 Task: Create a task  Add support for offline messaging and chat , assign it to team member softage.7@softage.net in the project WinTech and update the status of the task to  On Track  , set the priority of the task to Low.
Action: Mouse moved to (35, 372)
Screenshot: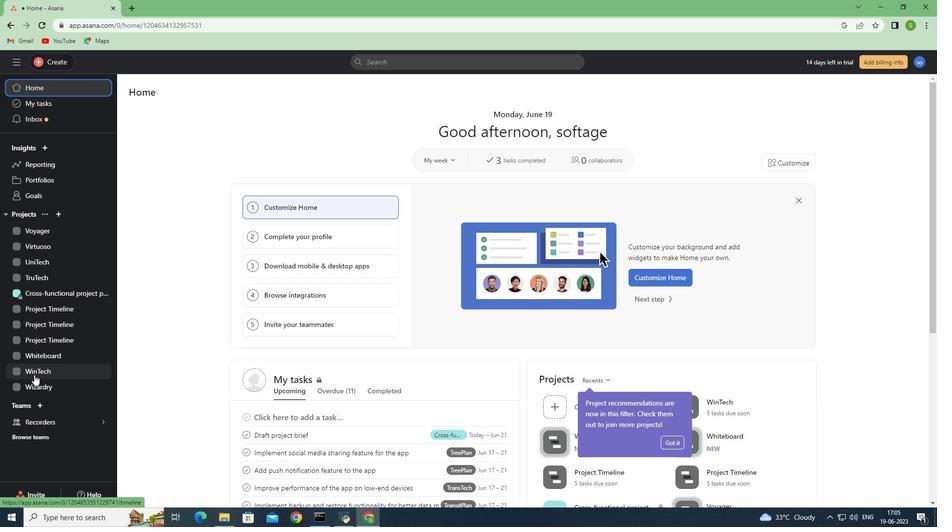 
Action: Mouse pressed left at (35, 372)
Screenshot: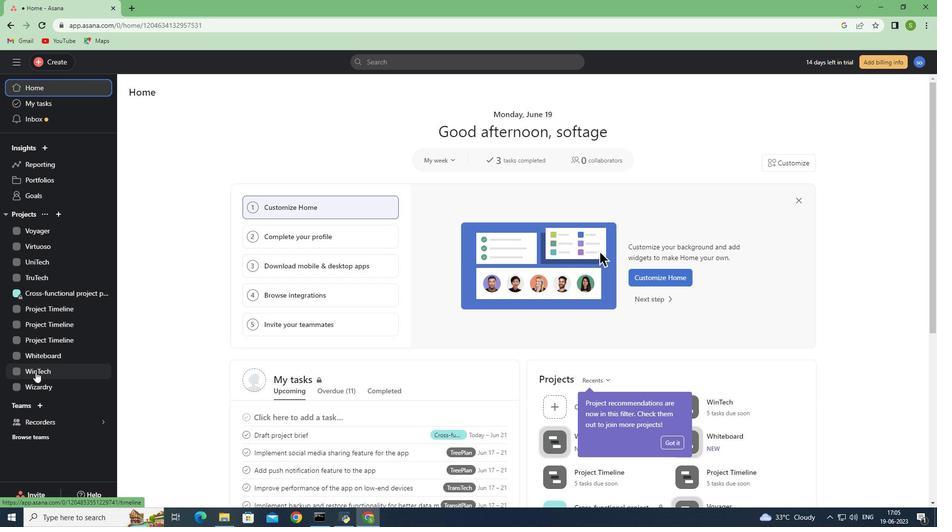 
Action: Mouse moved to (155, 133)
Screenshot: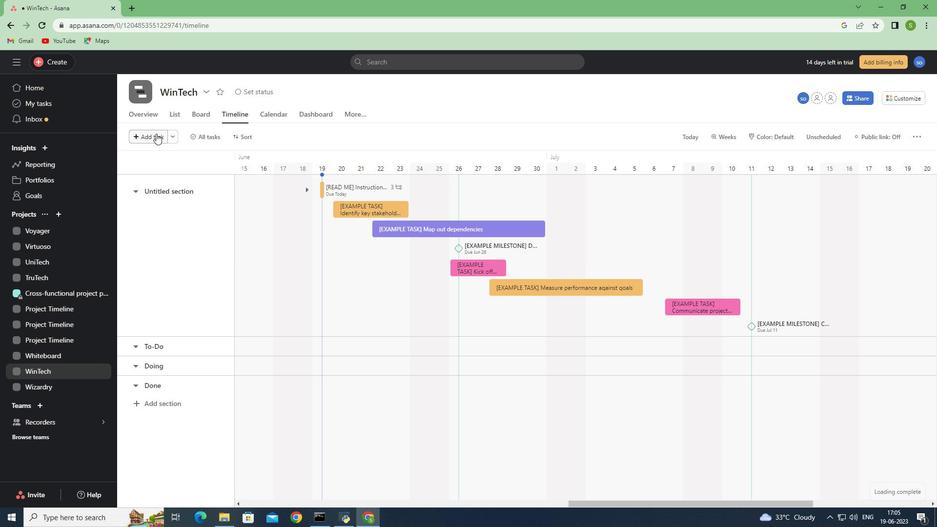 
Action: Mouse pressed left at (155, 133)
Screenshot: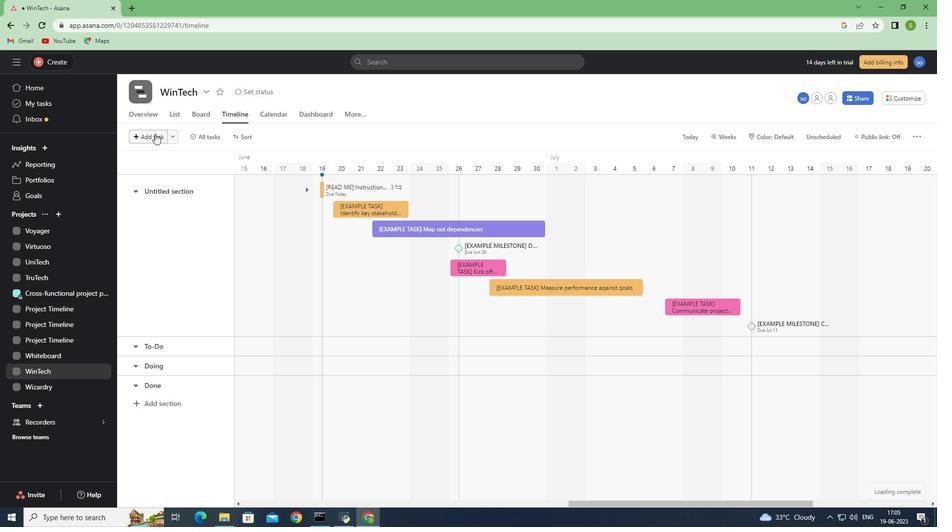
Action: Mouse moved to (337, 191)
Screenshot: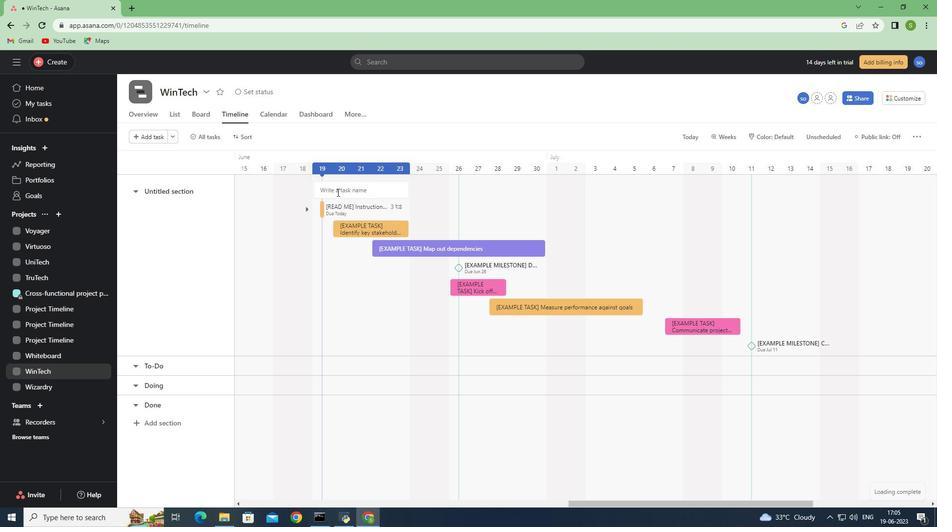 
Action: Mouse pressed left at (337, 191)
Screenshot: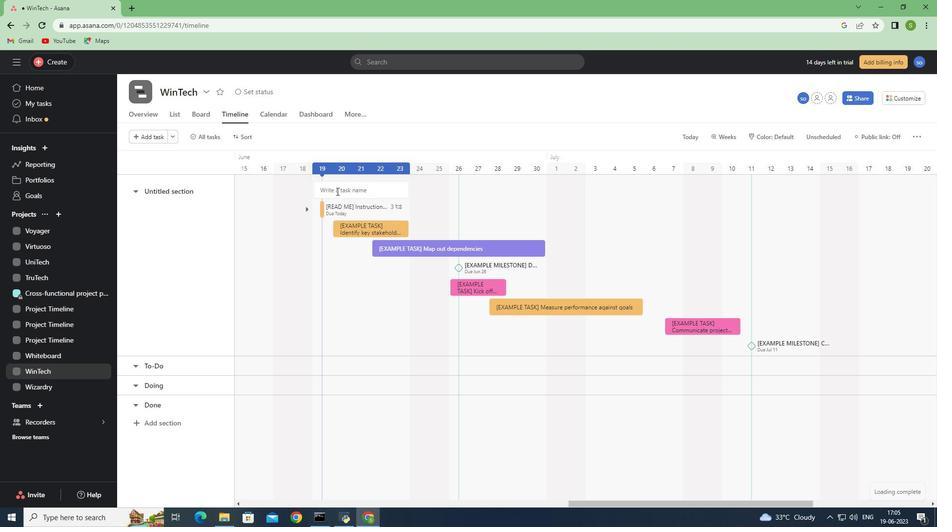 
Action: Mouse moved to (364, 187)
Screenshot: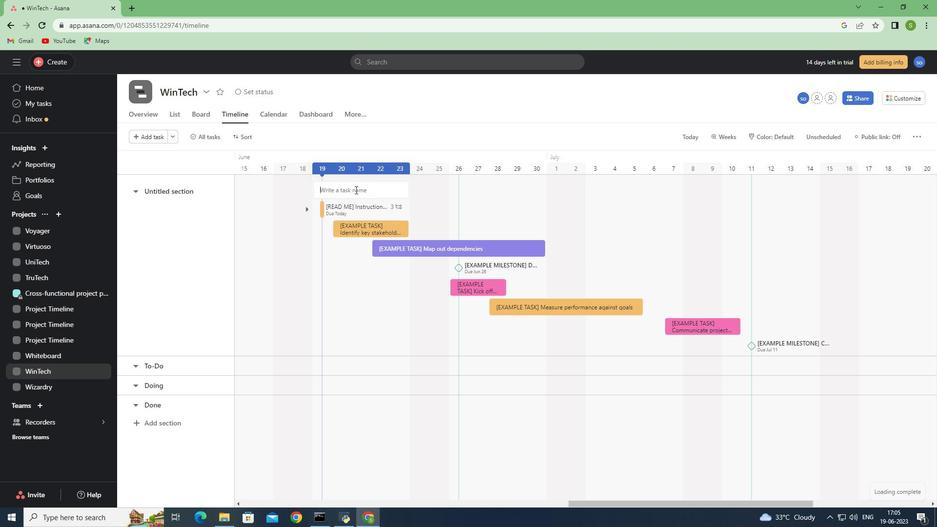 
Action: Key pressed <Key.shift>Add<Key.space>support<Key.space>for<Key.space>offline<Key.space>messe<Key.backspace>aging<Key.space>chat<Key.enter>
Screenshot: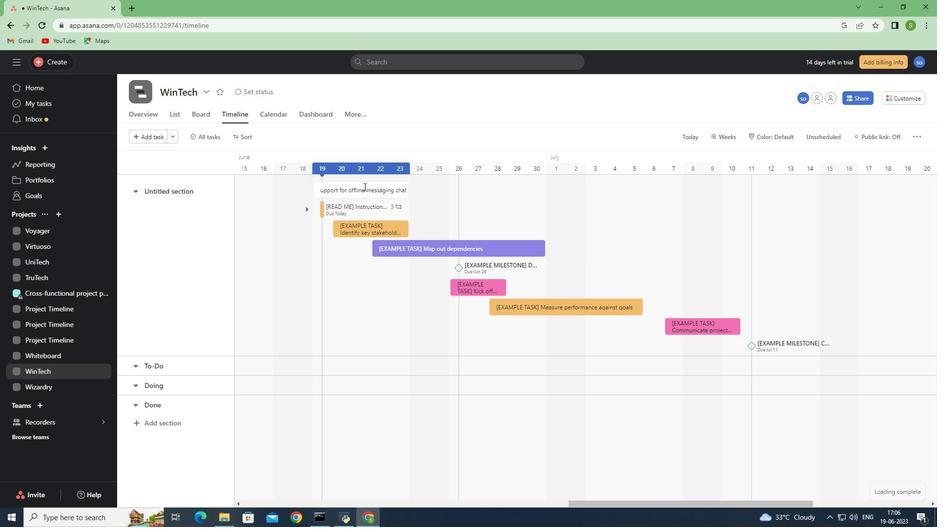 
Action: Mouse moved to (352, 191)
Screenshot: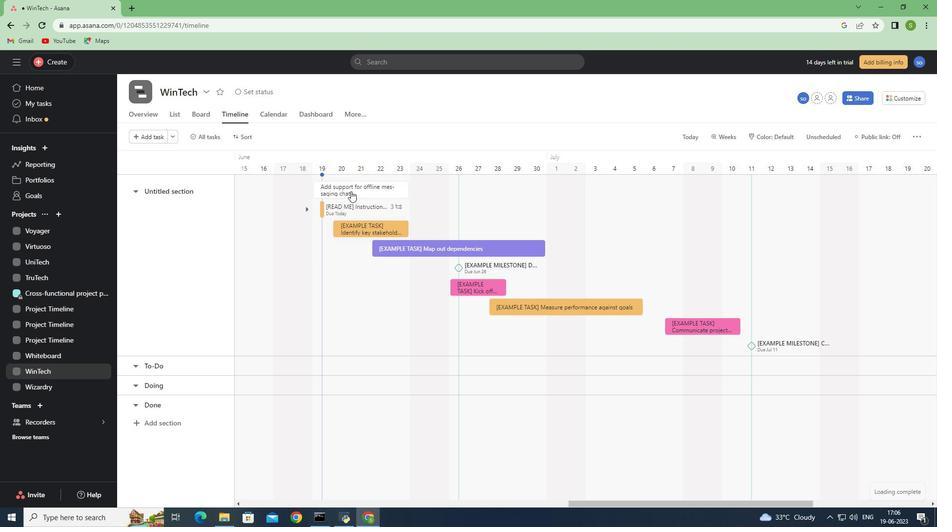 
Action: Mouse pressed left at (352, 191)
Screenshot: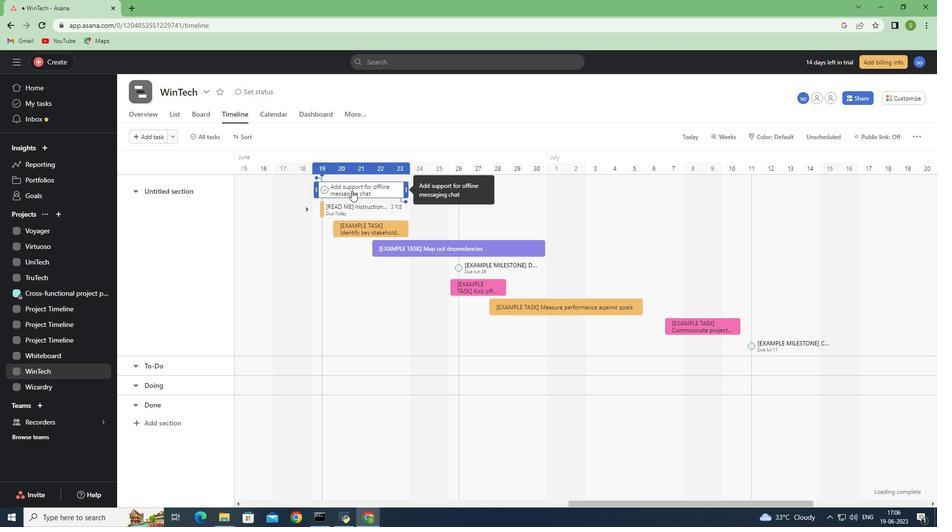 
Action: Mouse moved to (746, 189)
Screenshot: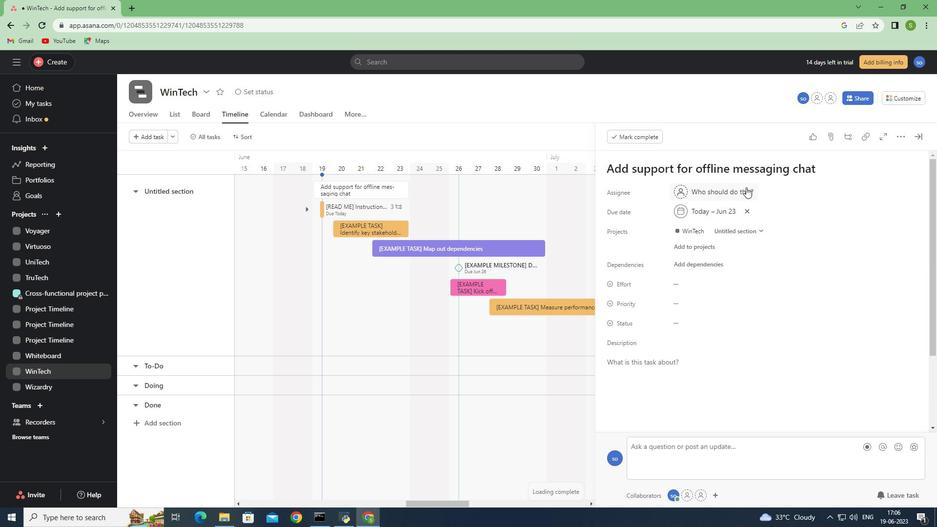 
Action: Mouse pressed left at (746, 189)
Screenshot: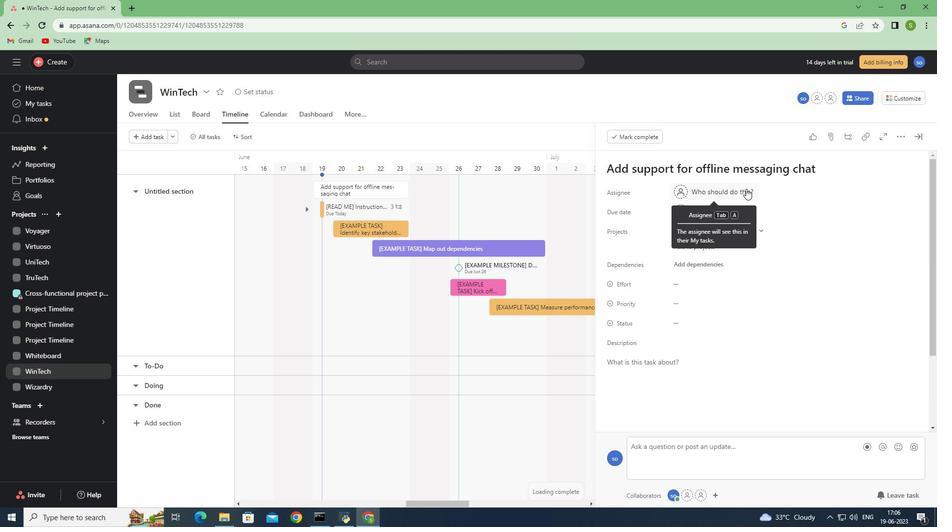 
Action: Mouse moved to (734, 203)
Screenshot: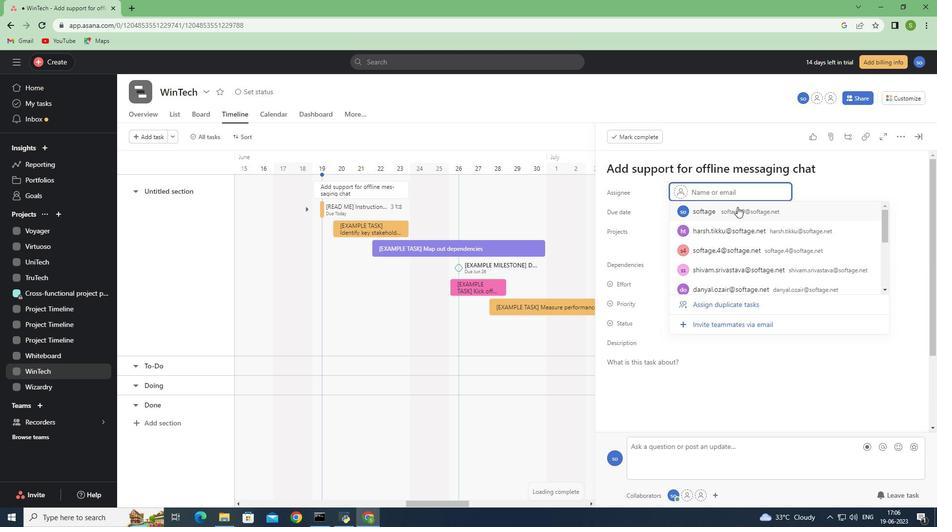 
Action: Key pressed softage.7
Screenshot: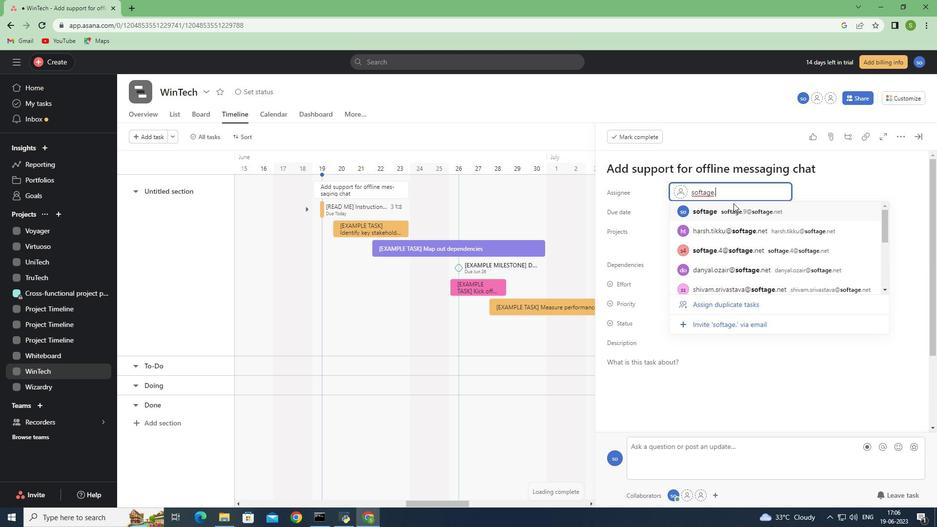 
Action: Mouse moved to (732, 208)
Screenshot: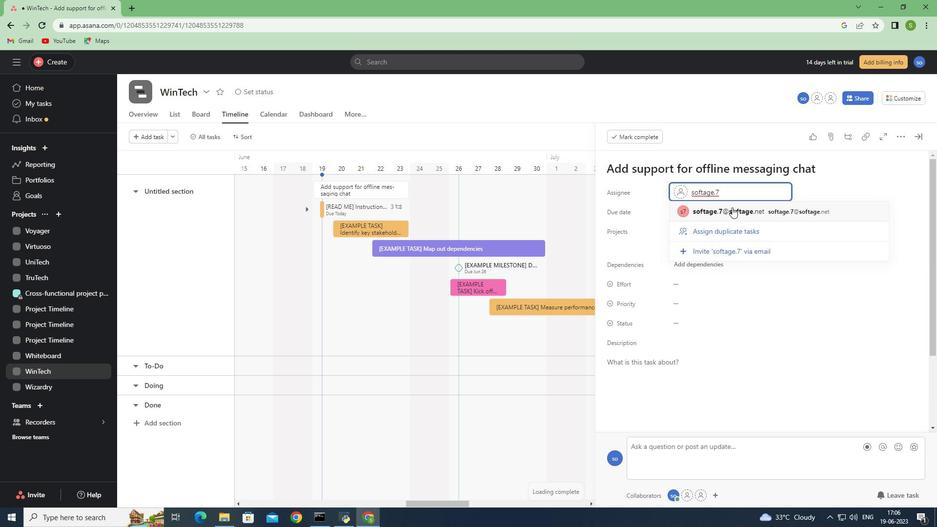 
Action: Mouse pressed left at (732, 208)
Screenshot: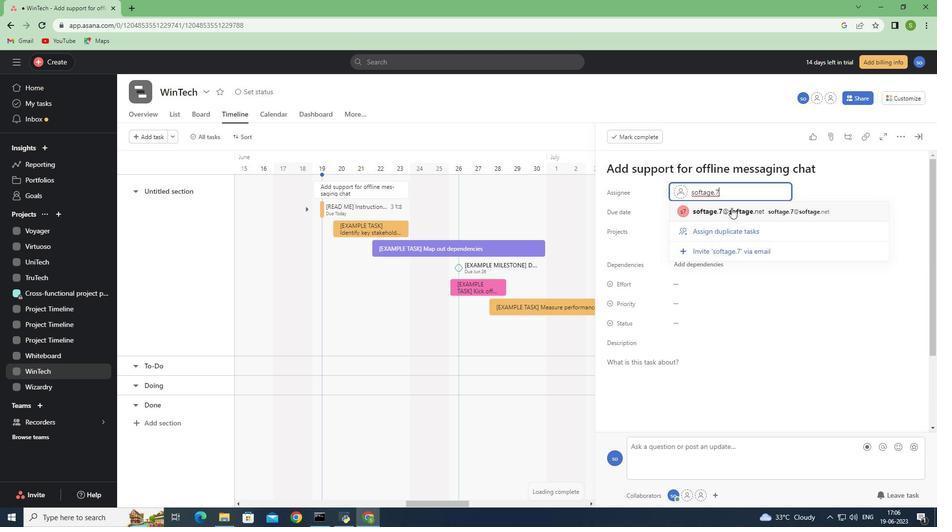 
Action: Mouse moved to (723, 322)
Screenshot: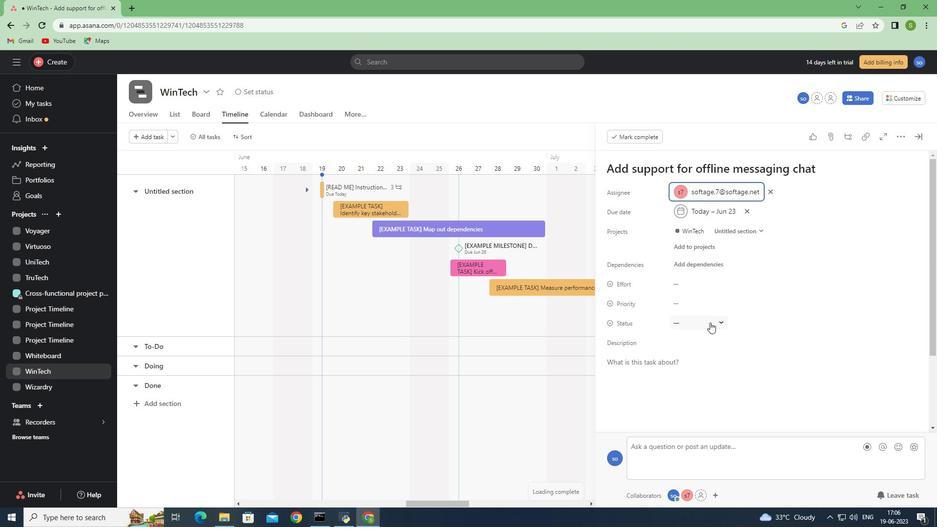 
Action: Mouse pressed left at (723, 322)
Screenshot: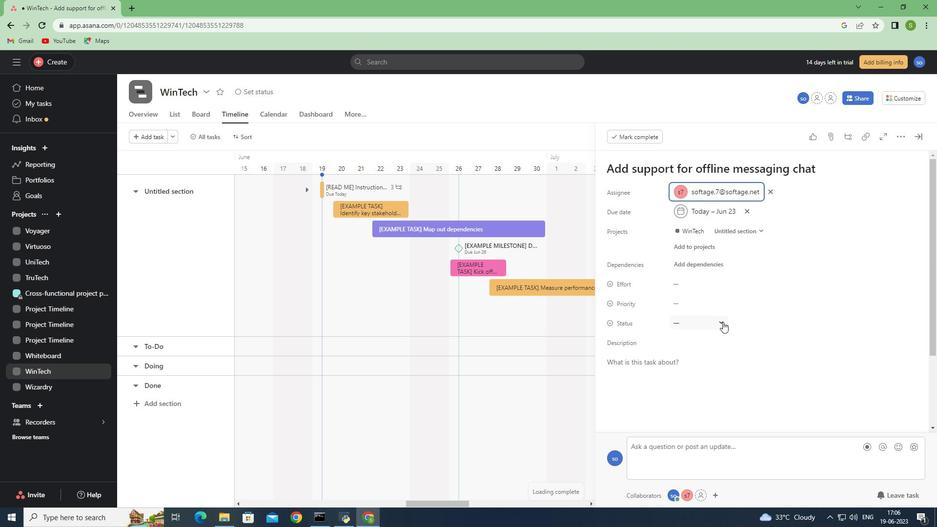 
Action: Mouse moved to (711, 360)
Screenshot: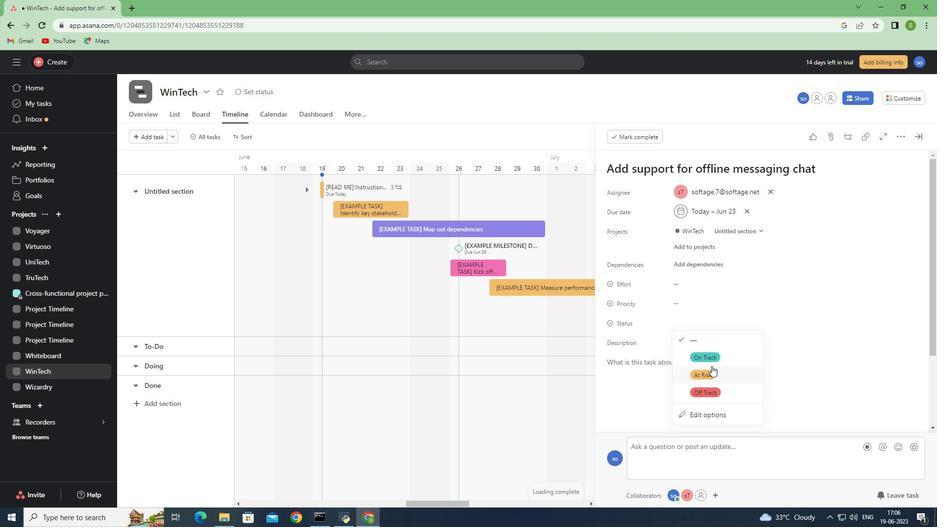 
Action: Mouse pressed left at (711, 360)
Screenshot: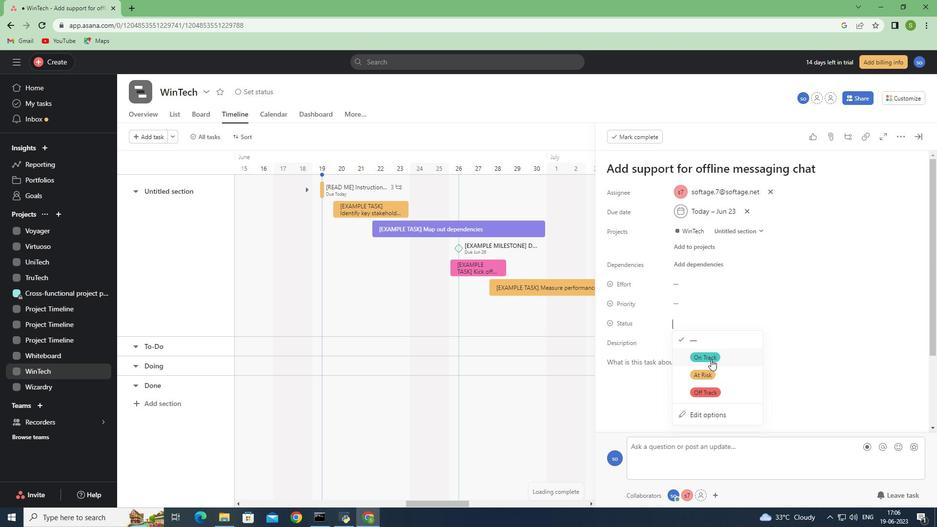 
Action: Mouse pressed left at (711, 360)
Screenshot: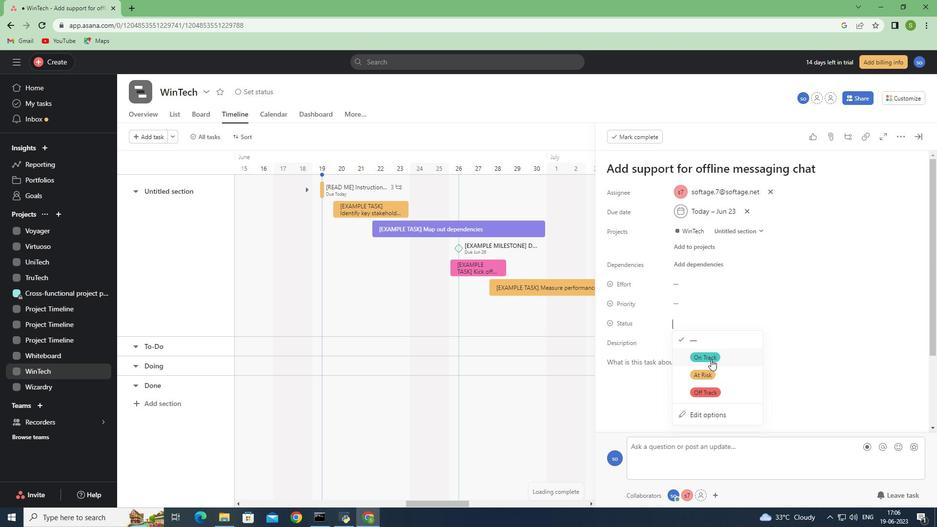 
Action: Mouse moved to (724, 303)
Screenshot: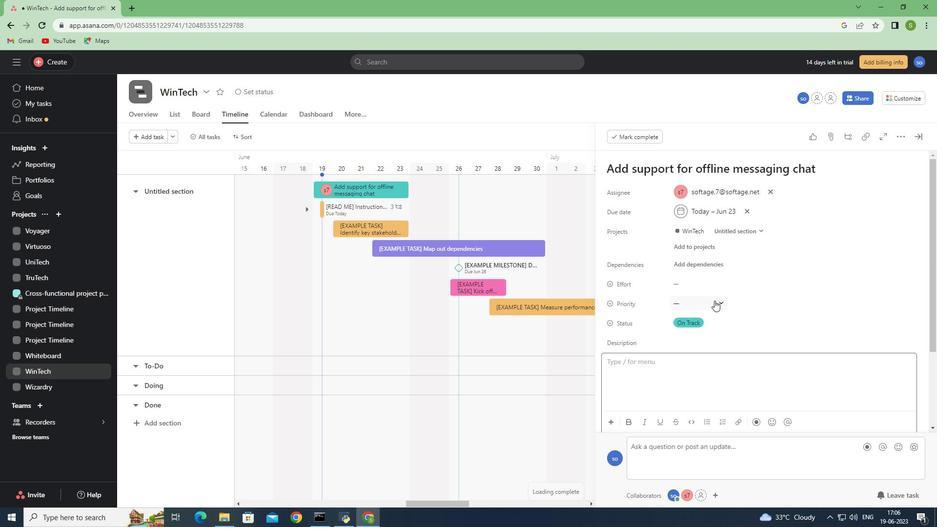 
Action: Mouse pressed left at (724, 303)
Screenshot: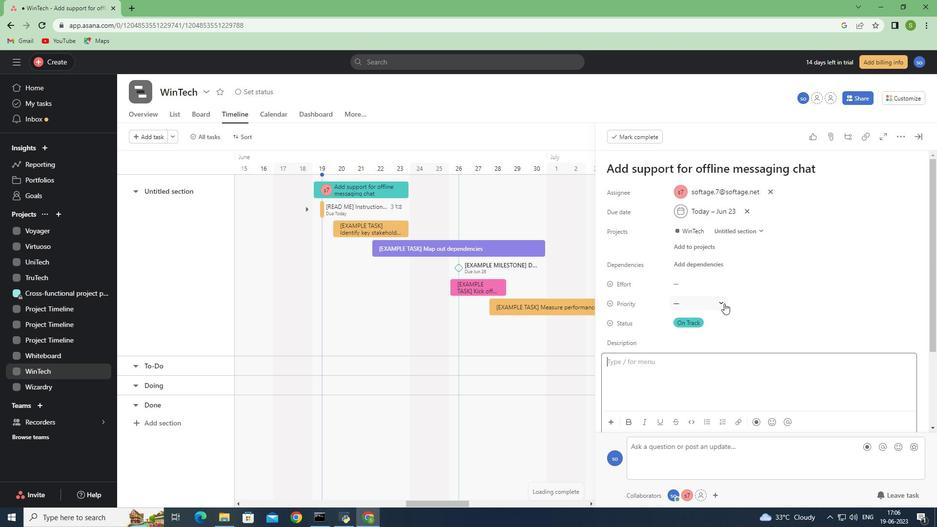 
Action: Mouse moved to (705, 370)
Screenshot: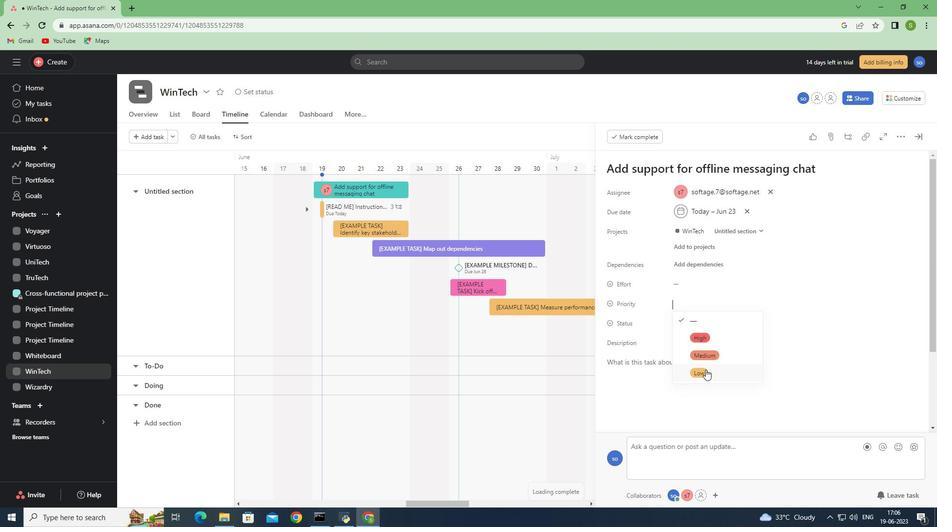 
Action: Mouse pressed left at (705, 370)
Screenshot: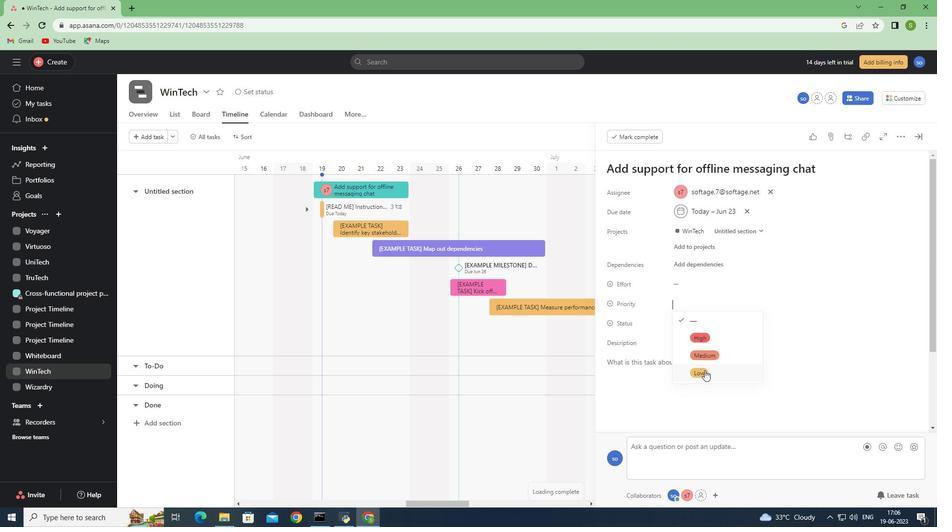 
Action: Mouse moved to (733, 305)
Screenshot: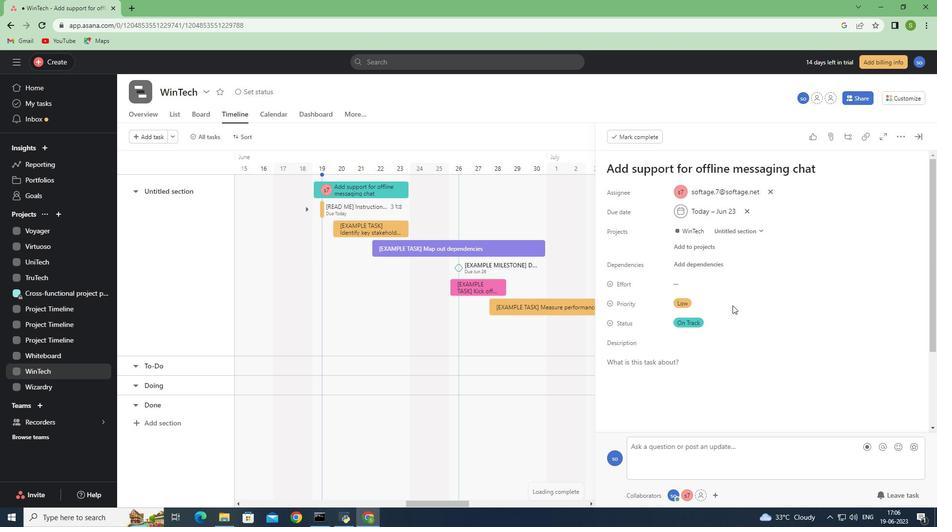 
